 Task: Schedule a meeting for June 20, 2023, from 8:00 AM to 8:30 AM, and send an invitation to Shubham Jain.
Action: Mouse moved to (579, 535)
Screenshot: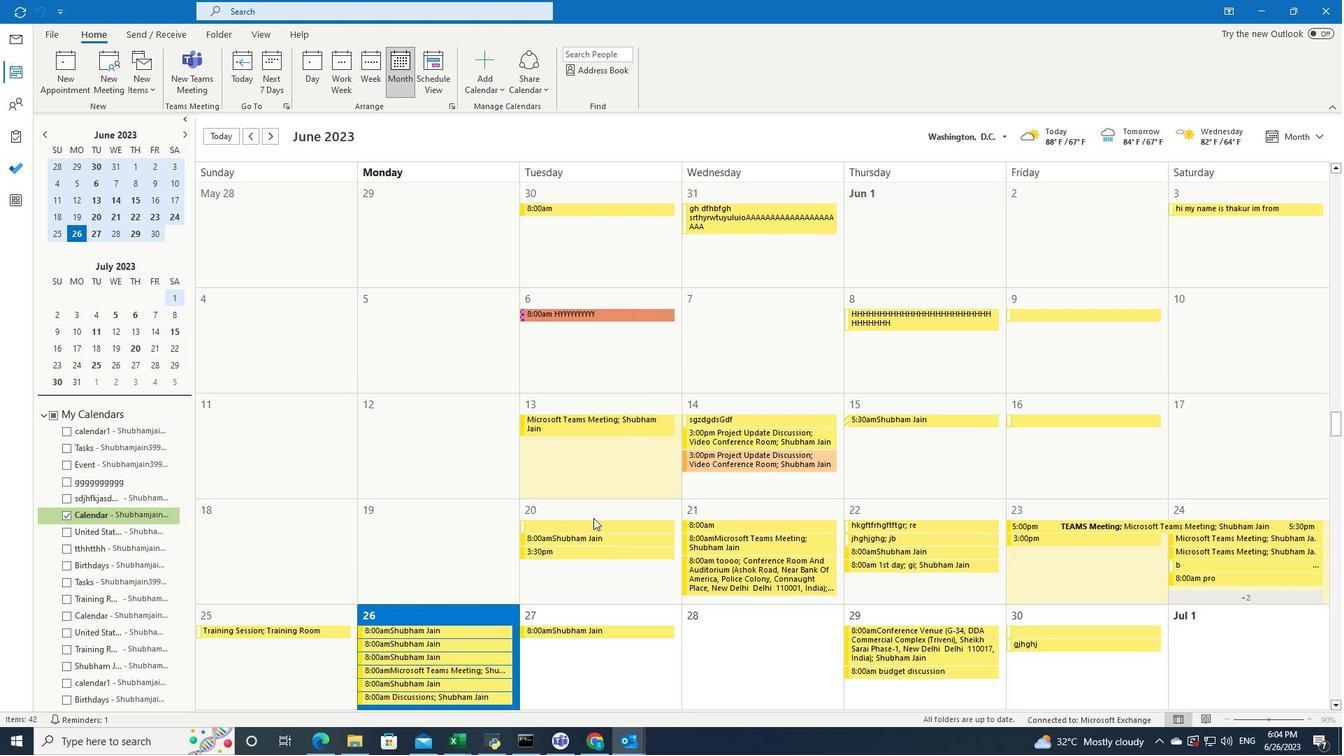 
Action: Mouse pressed left at (579, 535)
Screenshot: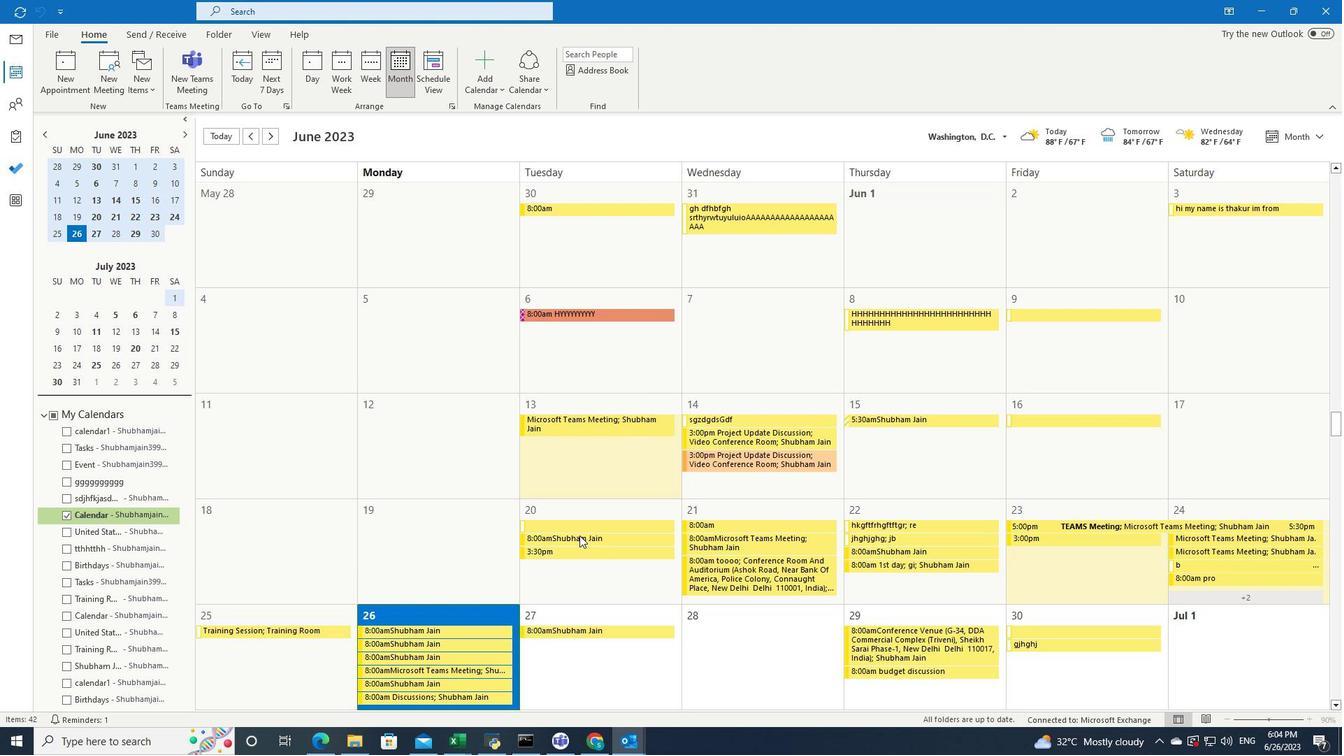 
Action: Mouse pressed left at (579, 535)
Screenshot: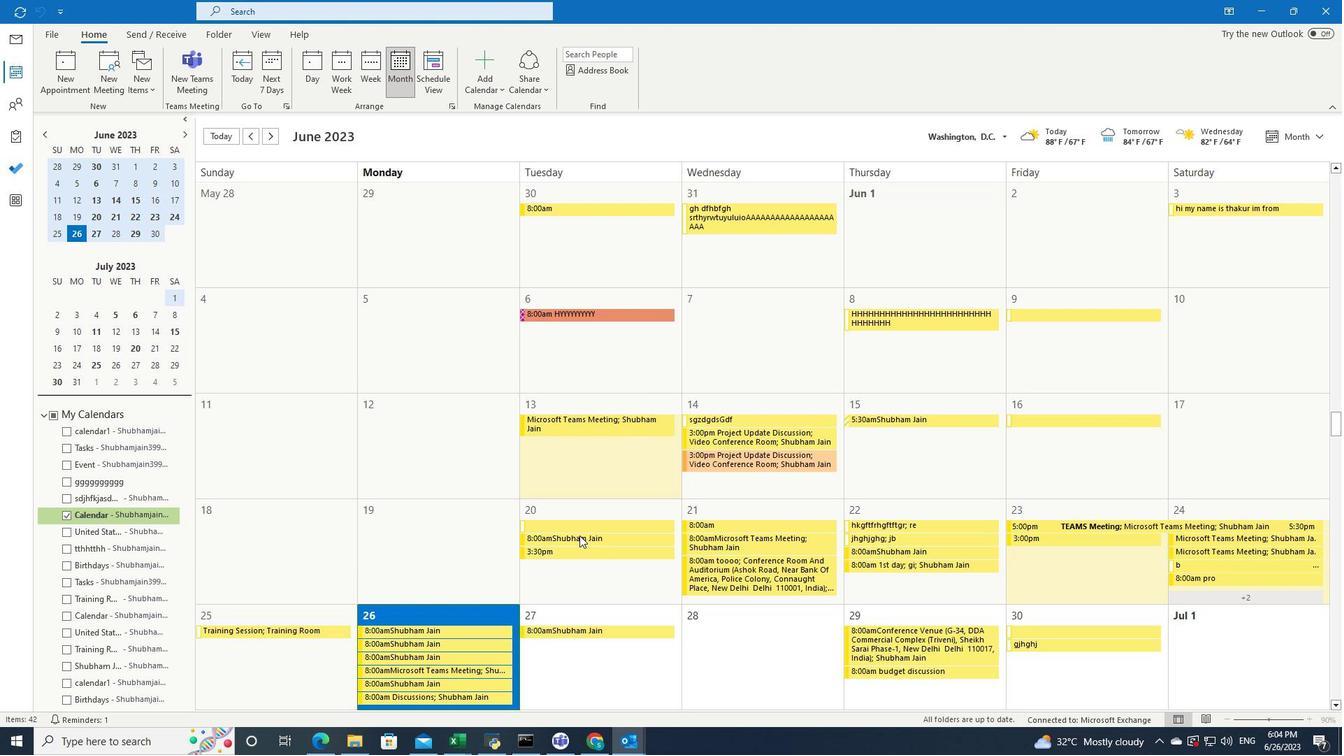 
Action: Mouse moved to (762, 68)
Screenshot: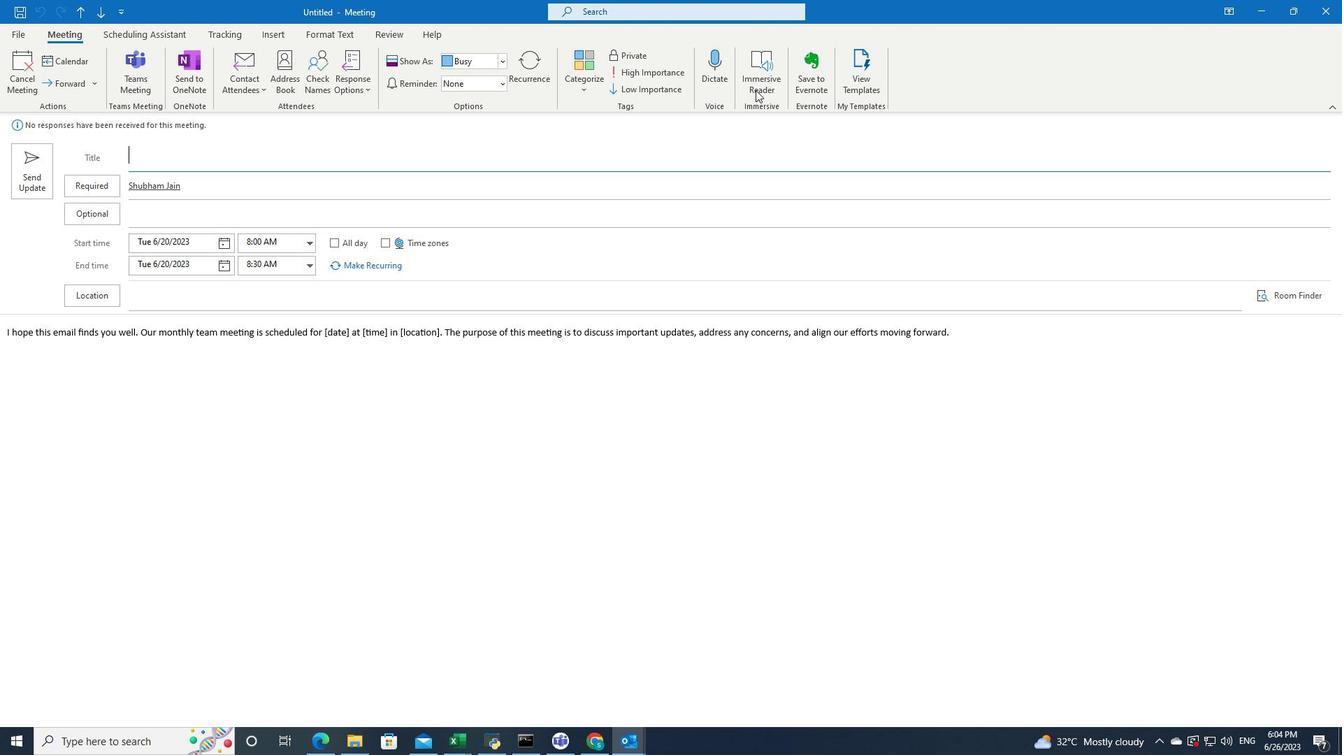 
Action: Mouse pressed left at (762, 68)
Screenshot: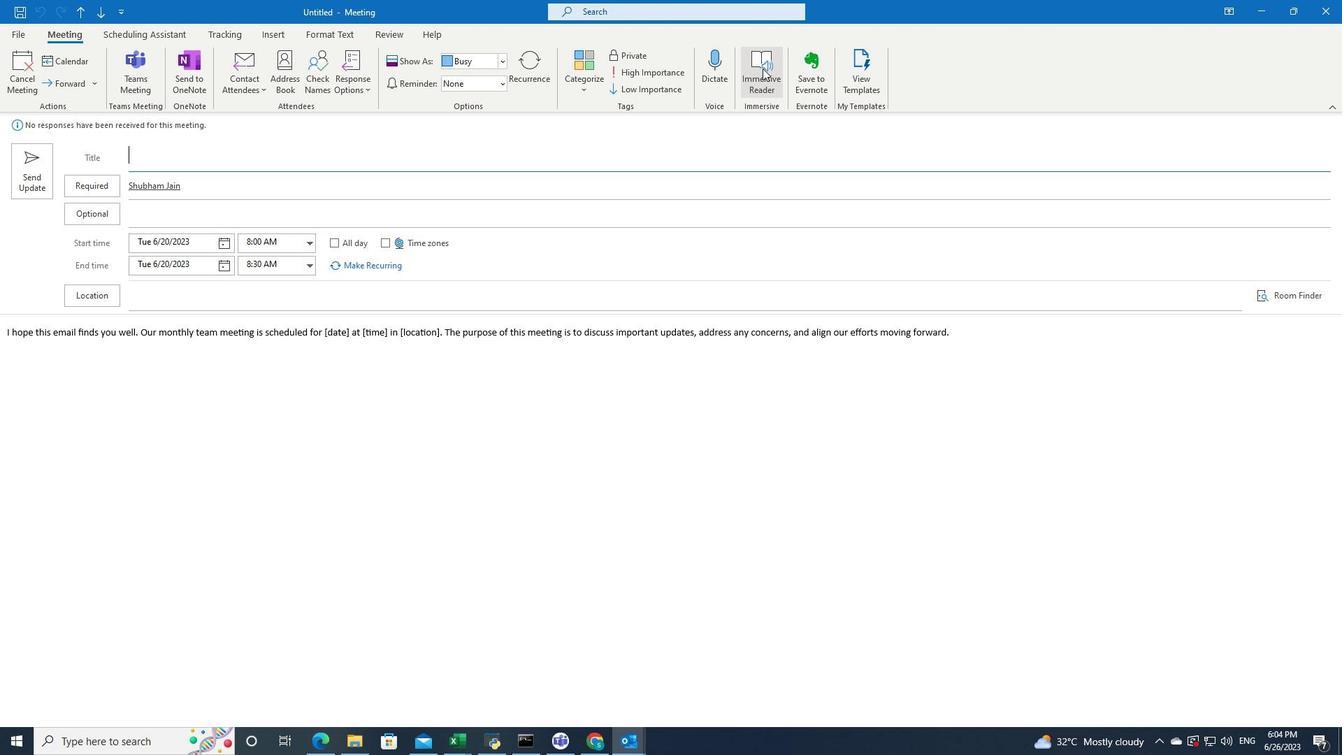 
Action: Mouse moved to (186, 86)
Screenshot: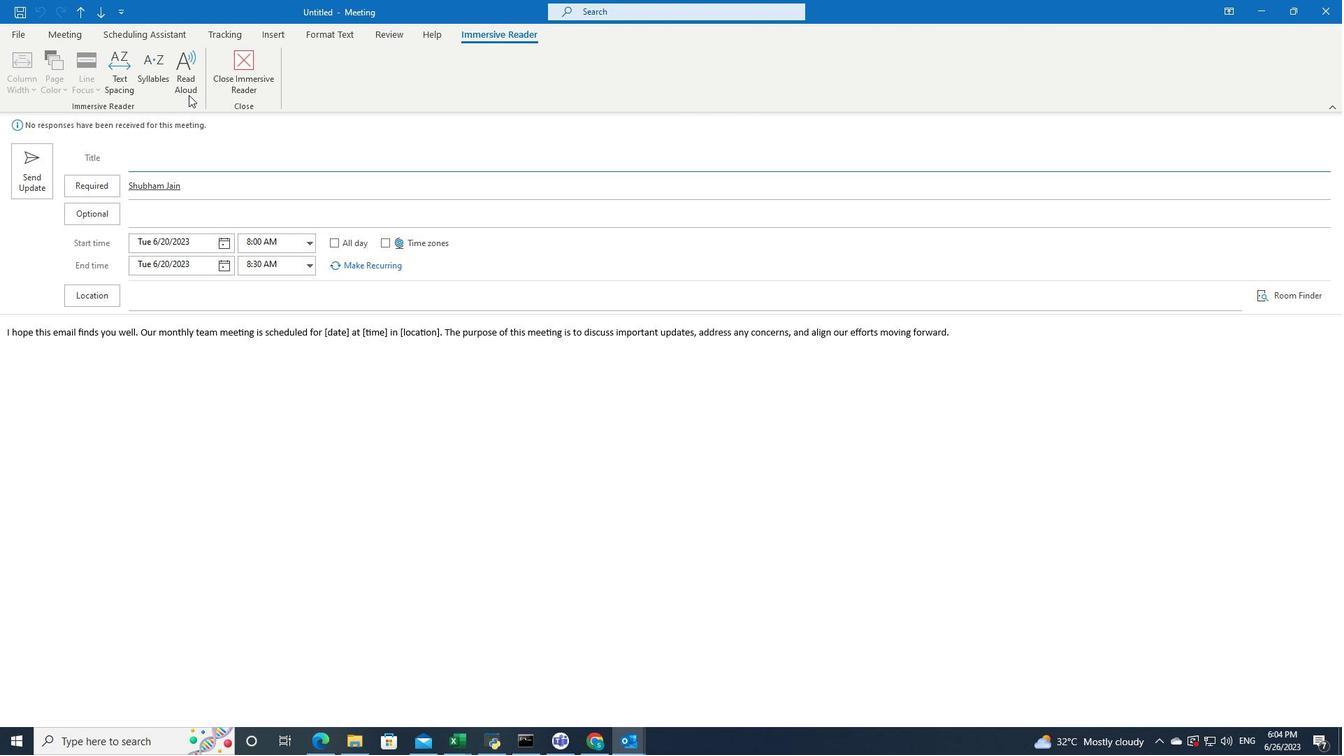 
Action: Mouse pressed left at (186, 86)
Screenshot: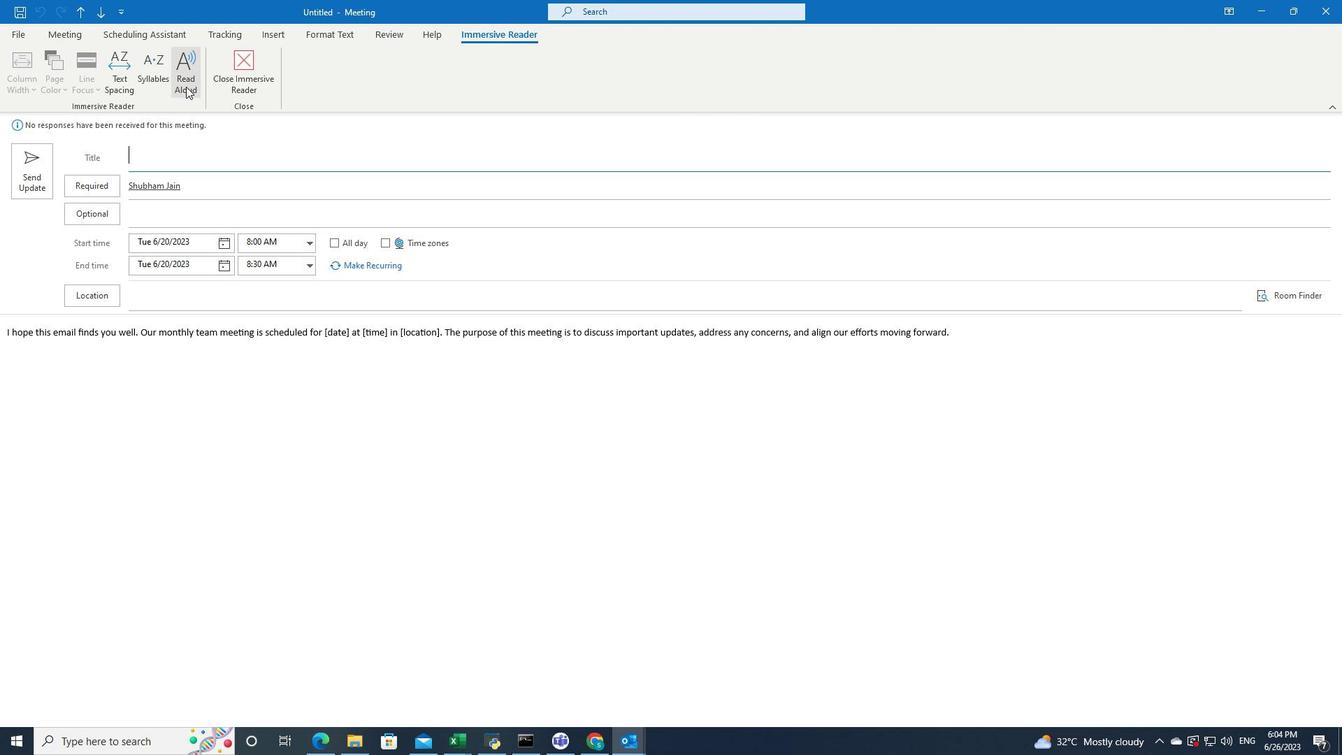 
Action: Mouse moved to (1268, 330)
Screenshot: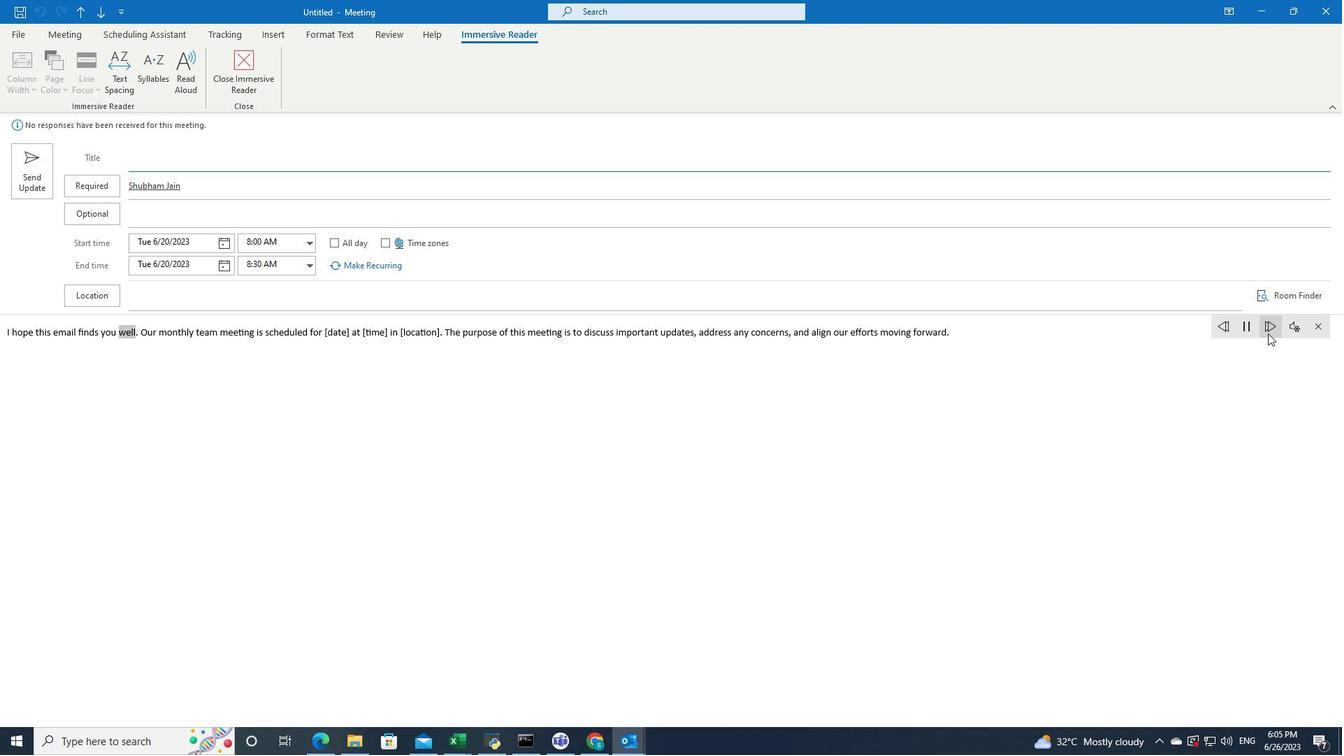 
Action: Mouse pressed left at (1268, 330)
Screenshot: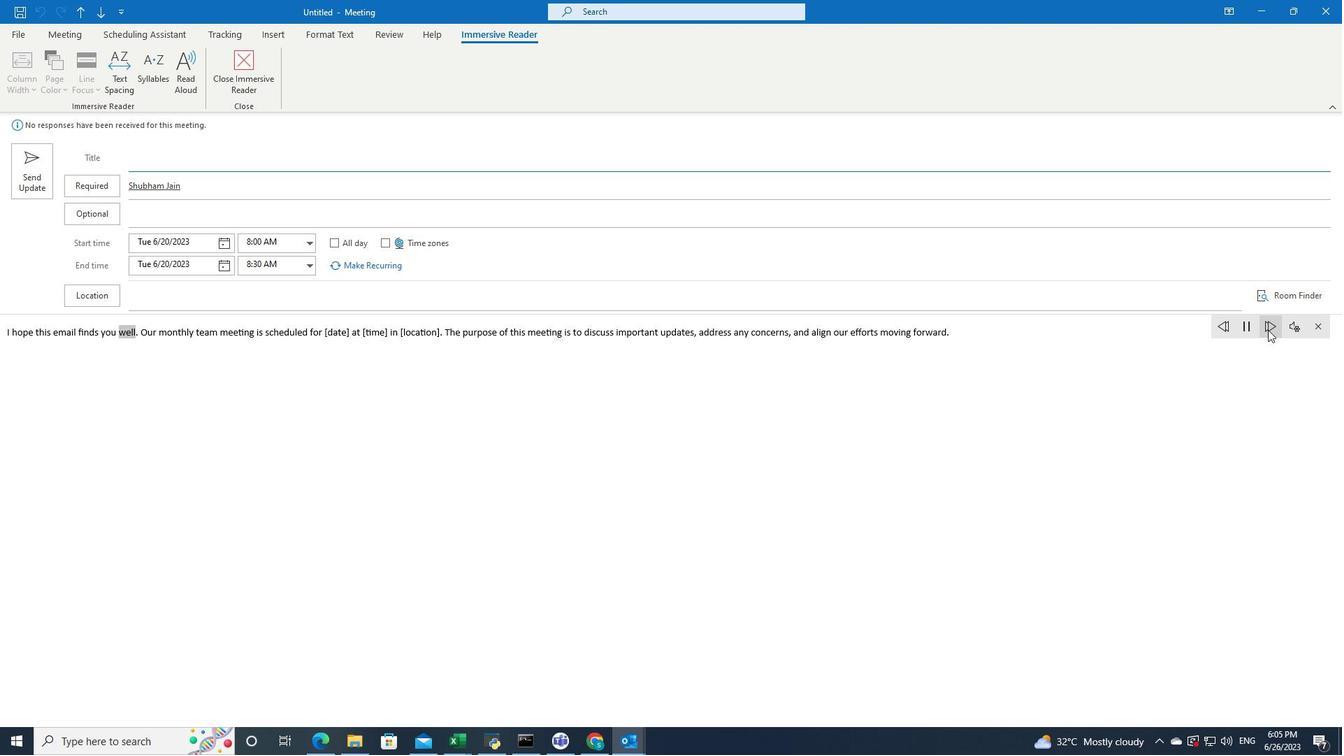 
Action: Mouse pressed left at (1268, 330)
Screenshot: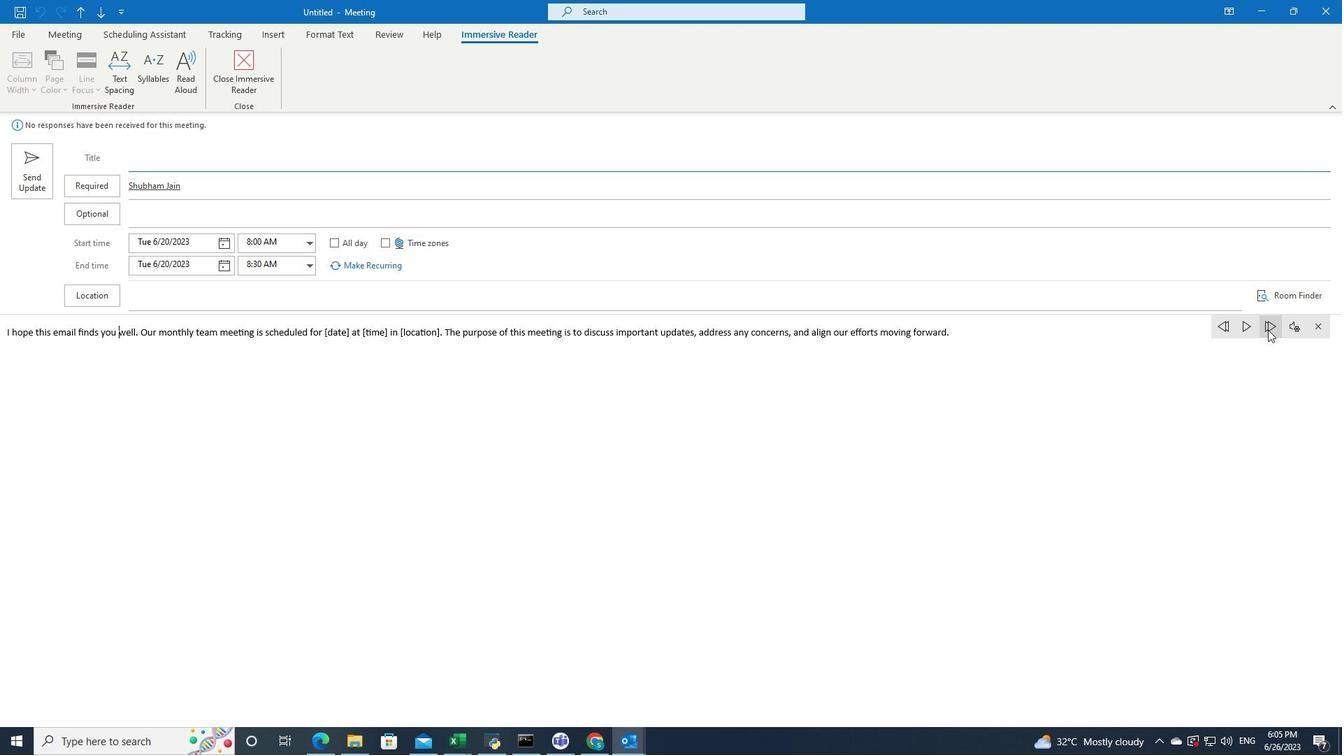
Action: Mouse moved to (1243, 325)
Screenshot: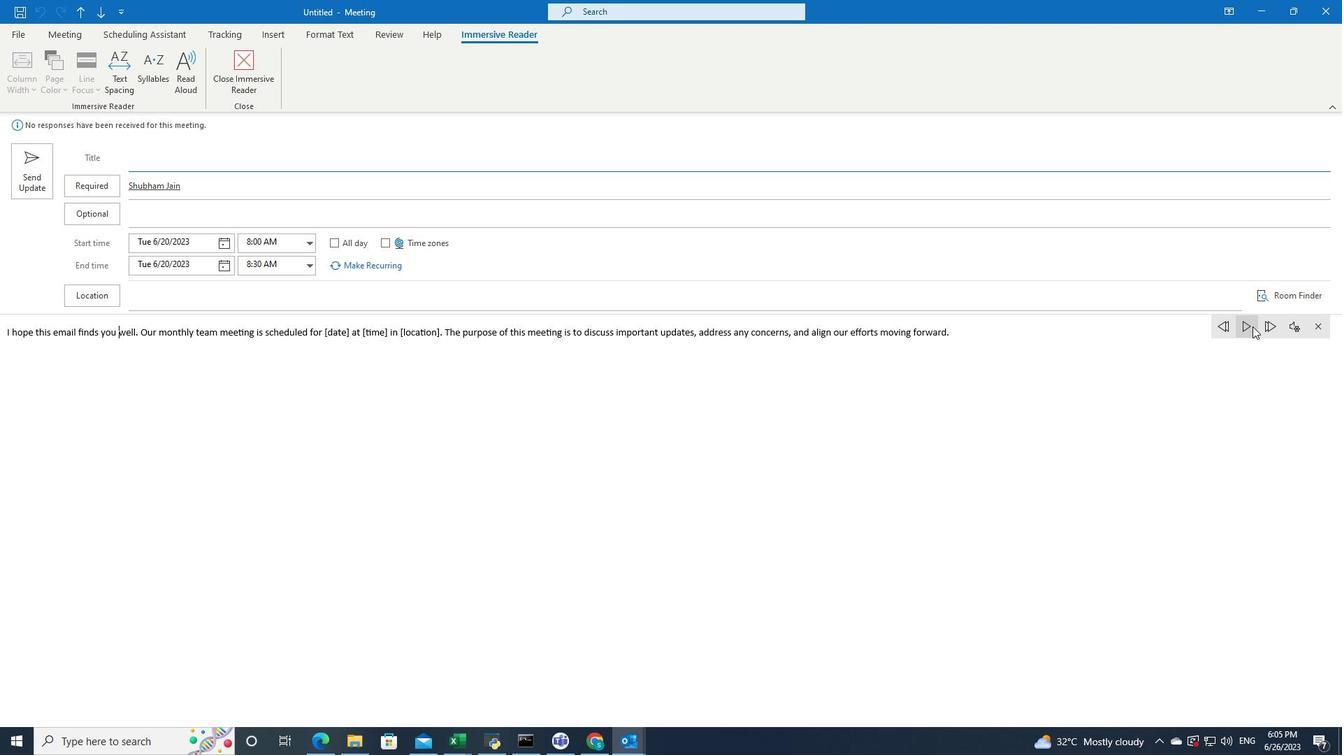 
Action: Mouse pressed left at (1243, 325)
Screenshot: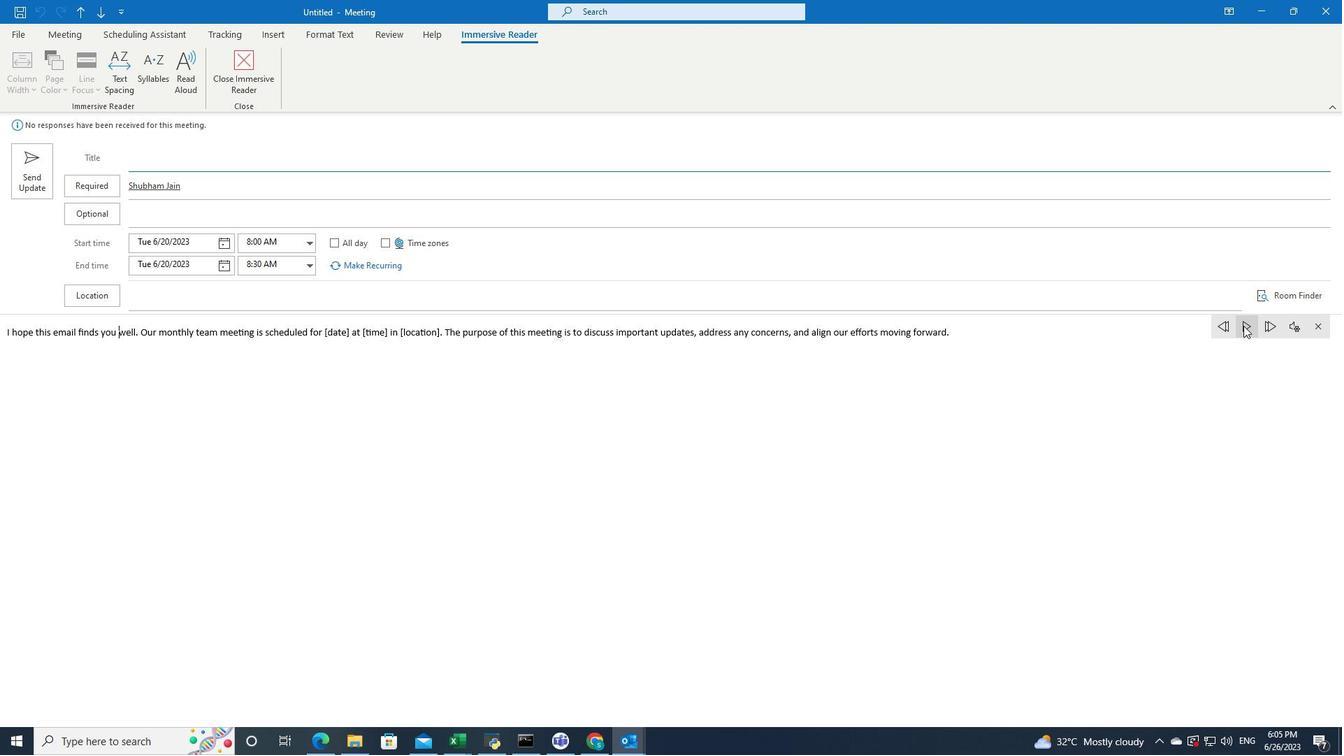 
Action: Mouse moved to (1269, 325)
Screenshot: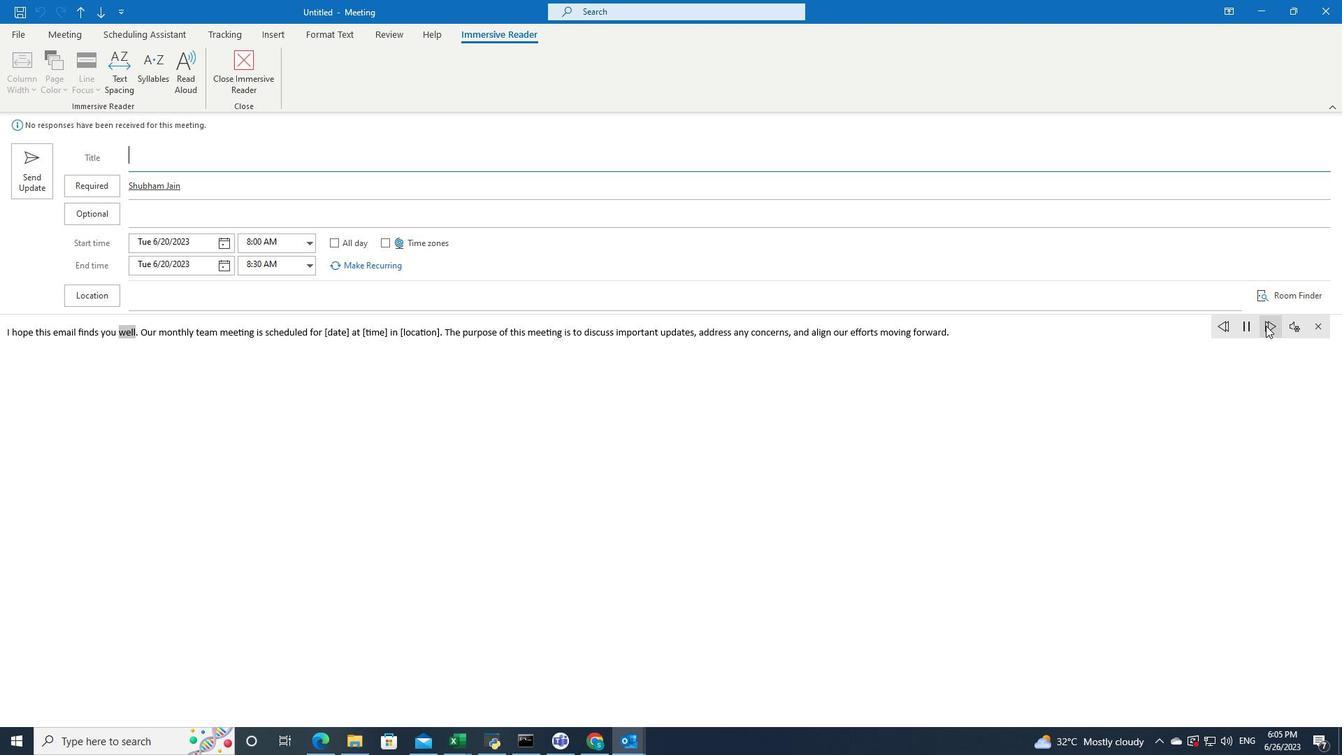 
